 Task: Find the best route for a cross-country road trip from New York to San Francisco.
Action: Mouse moved to (189, 49)
Screenshot: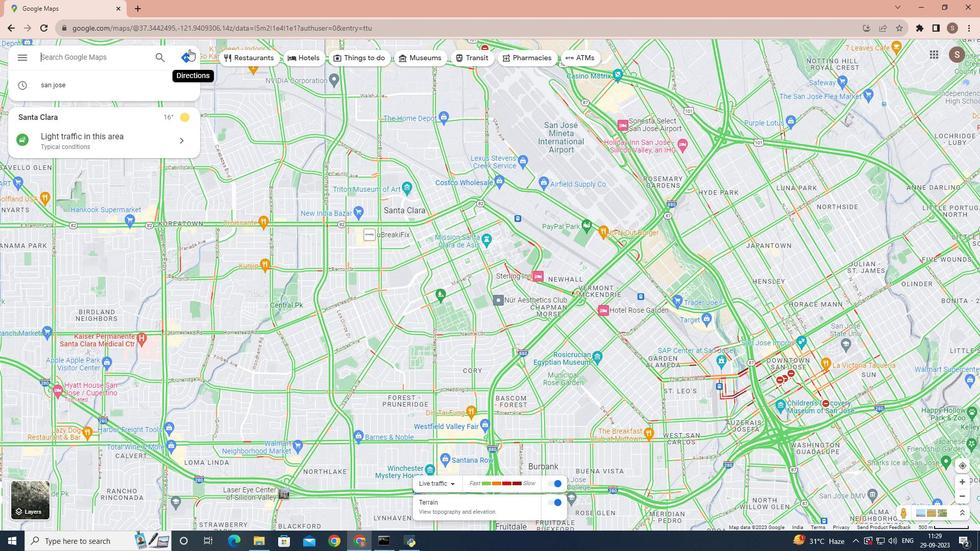 
Action: Mouse pressed left at (189, 49)
Screenshot: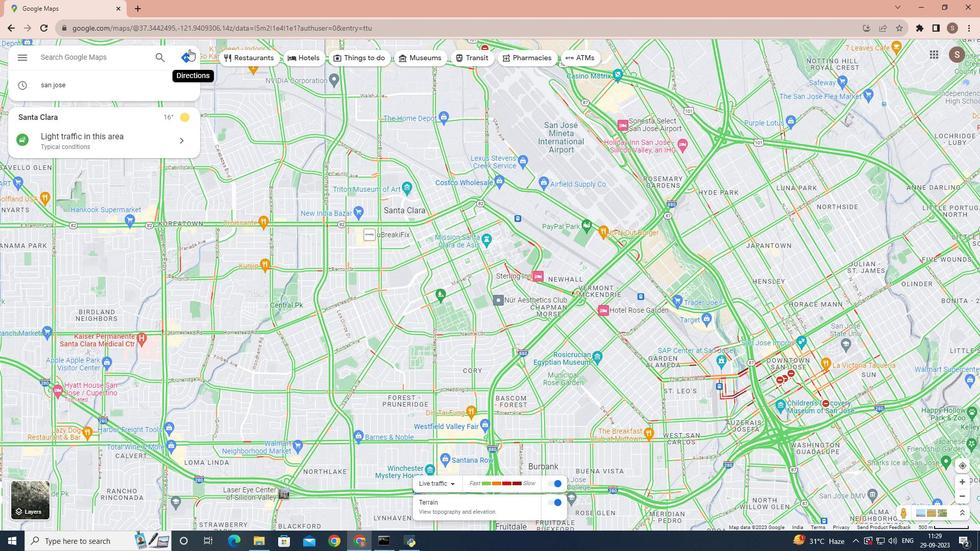 
Action: Mouse moved to (122, 82)
Screenshot: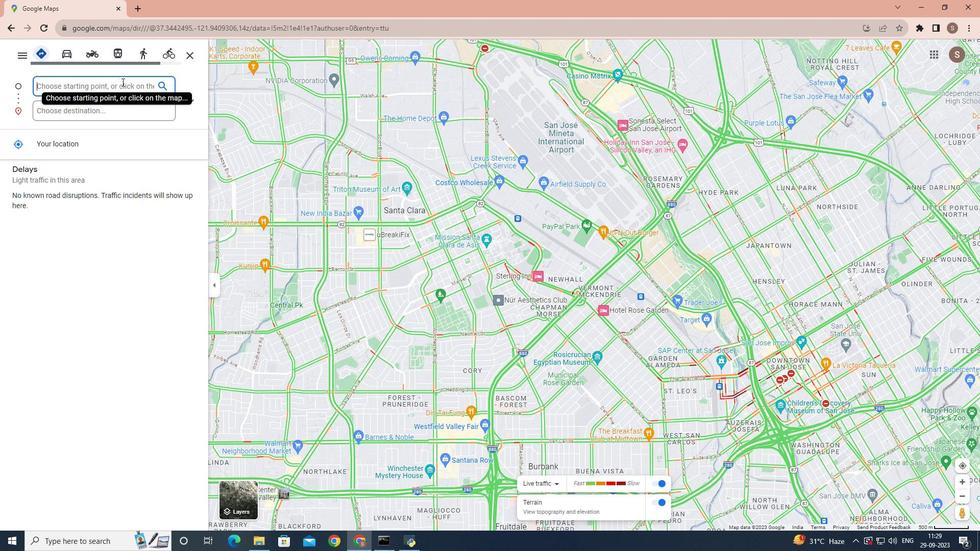 
Action: Key pressed new<Key.space>york
Screenshot: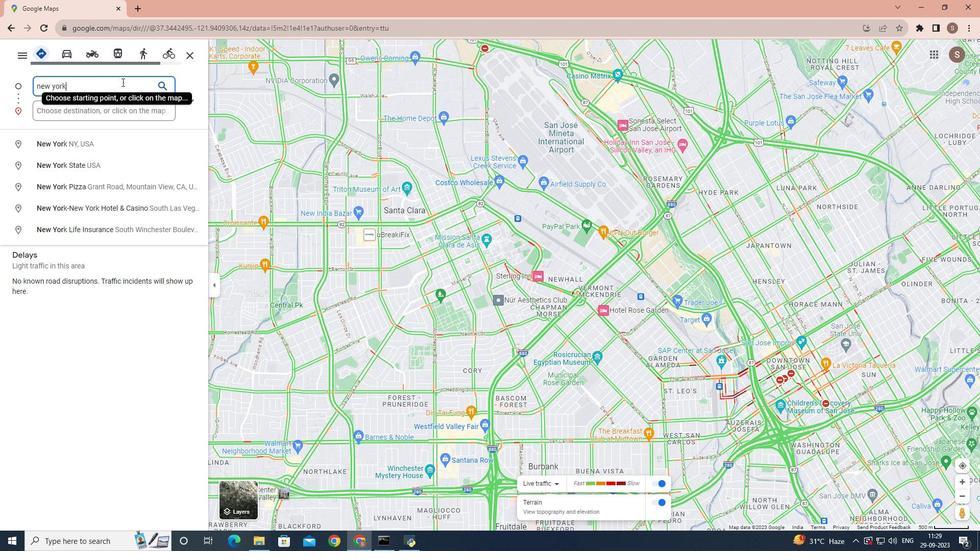
Action: Mouse moved to (87, 144)
Screenshot: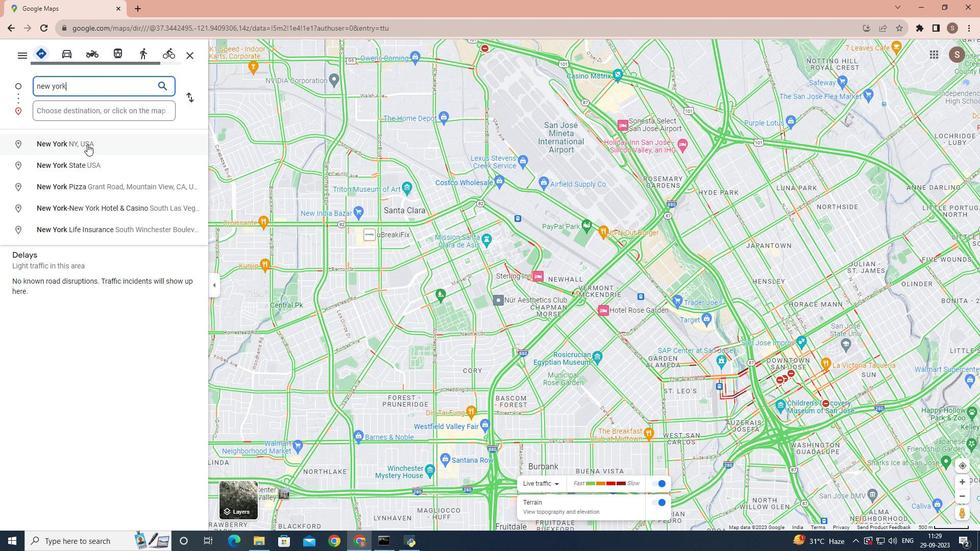 
Action: Mouse pressed left at (87, 144)
Screenshot: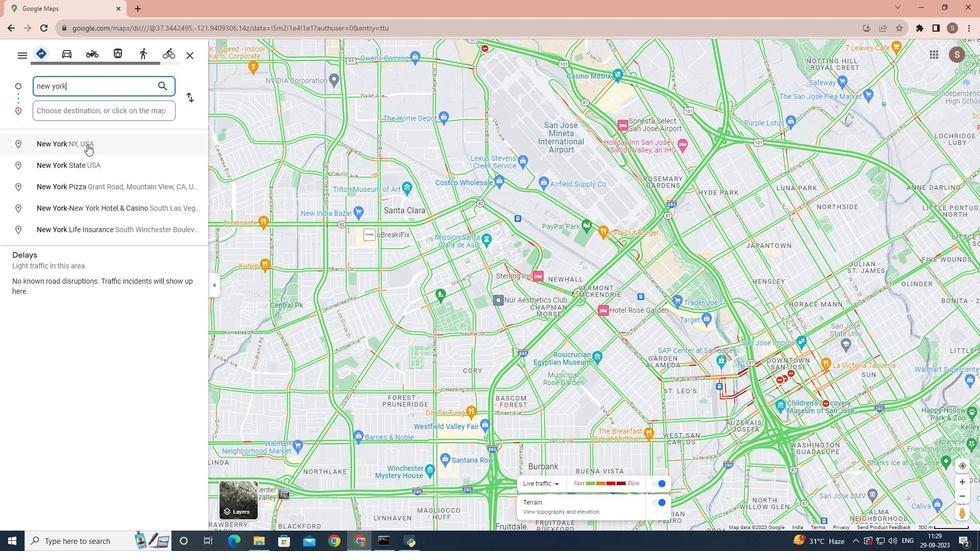 
Action: Mouse moved to (97, 110)
Screenshot: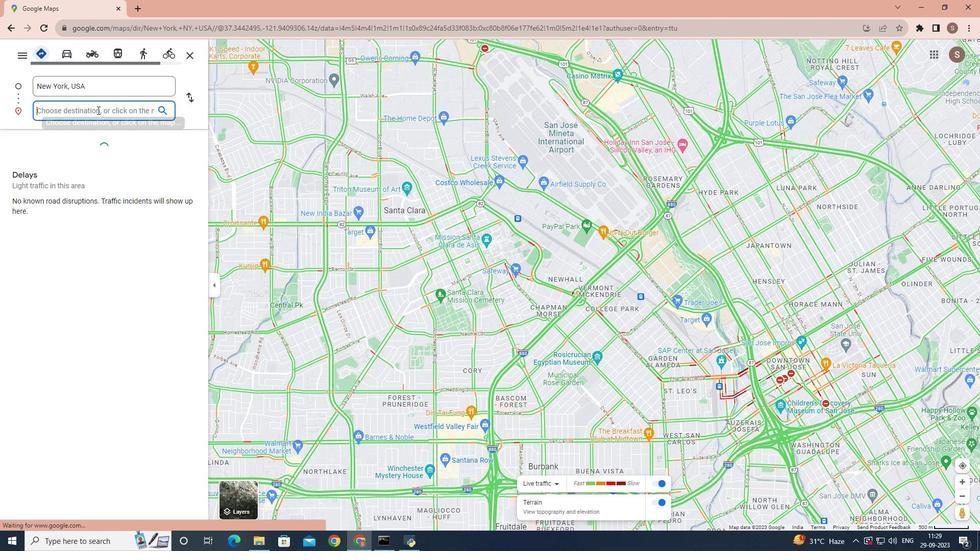 
Action: Mouse pressed left at (97, 110)
Screenshot: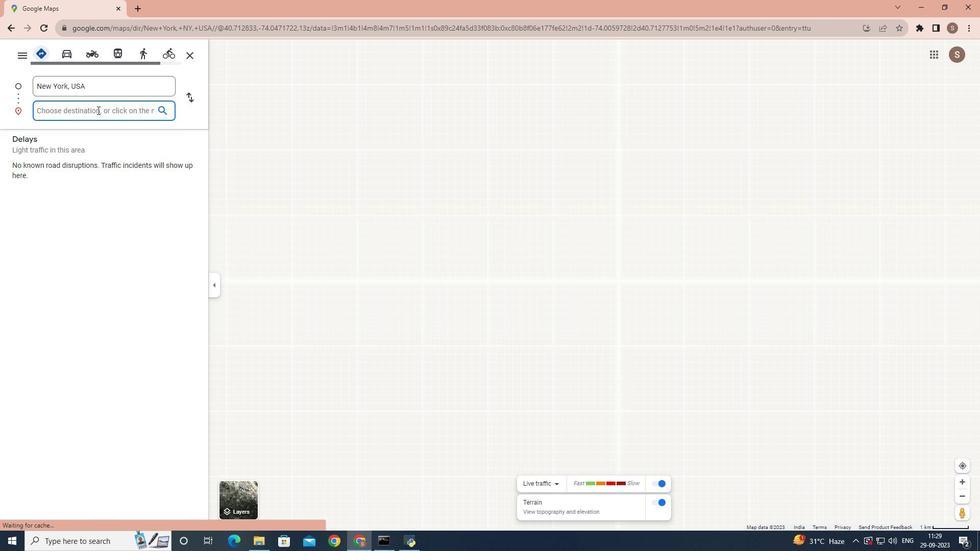 
Action: Key pressed san<Key.space>francisco
Screenshot: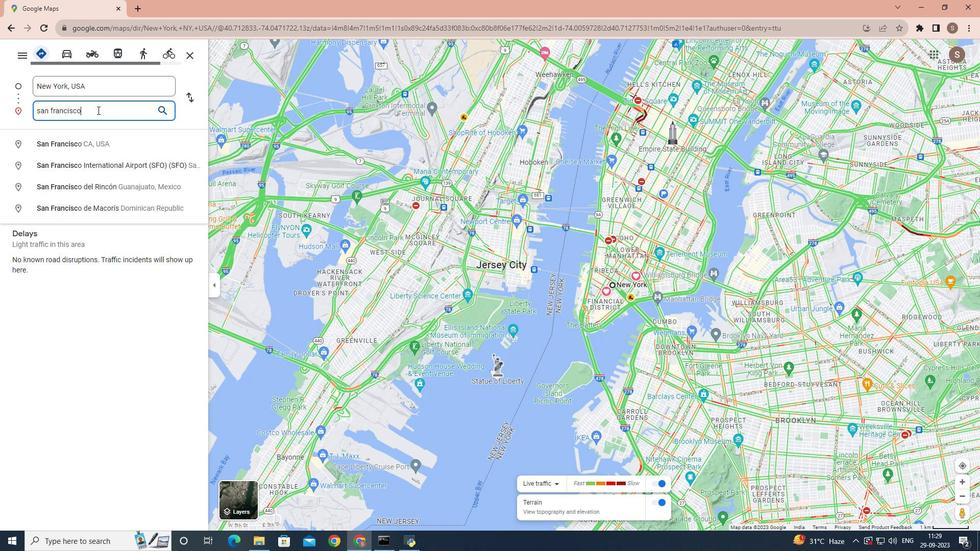 
Action: Mouse moved to (82, 141)
Screenshot: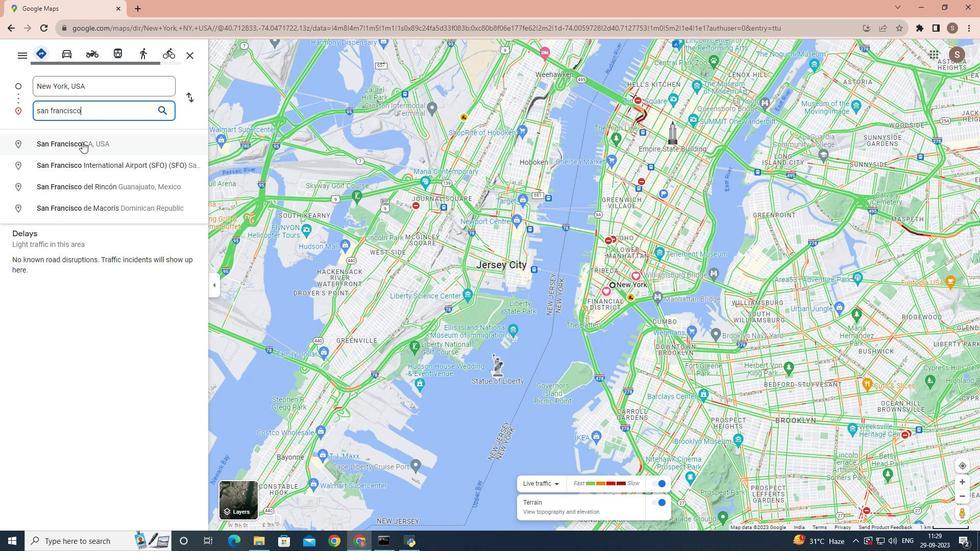 
Action: Mouse pressed left at (82, 141)
Screenshot: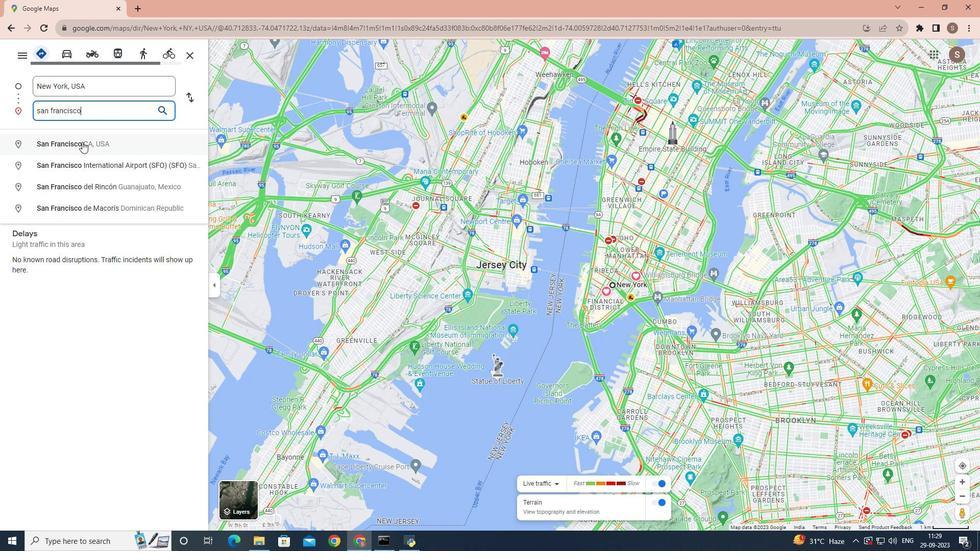 
Action: Mouse moved to (62, 51)
Screenshot: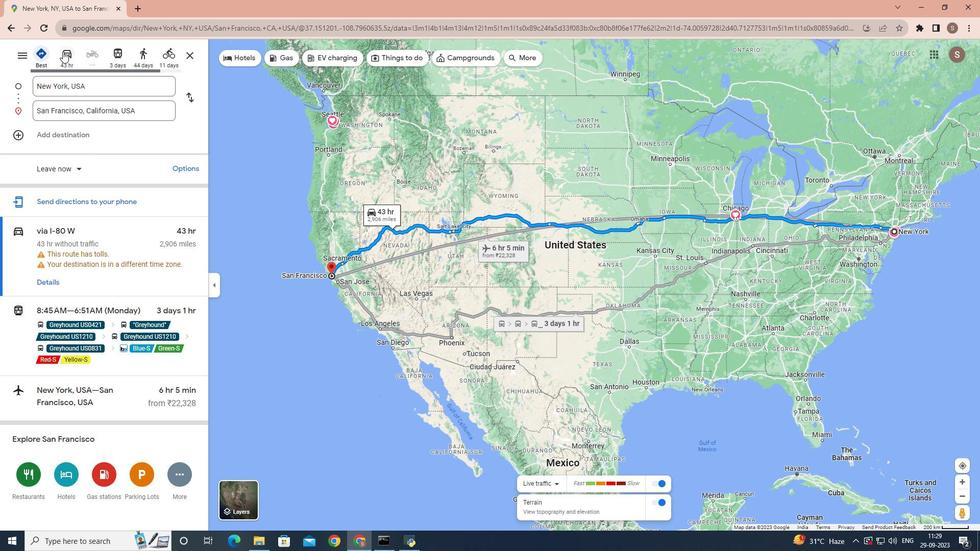
Action: Mouse pressed left at (62, 51)
Screenshot: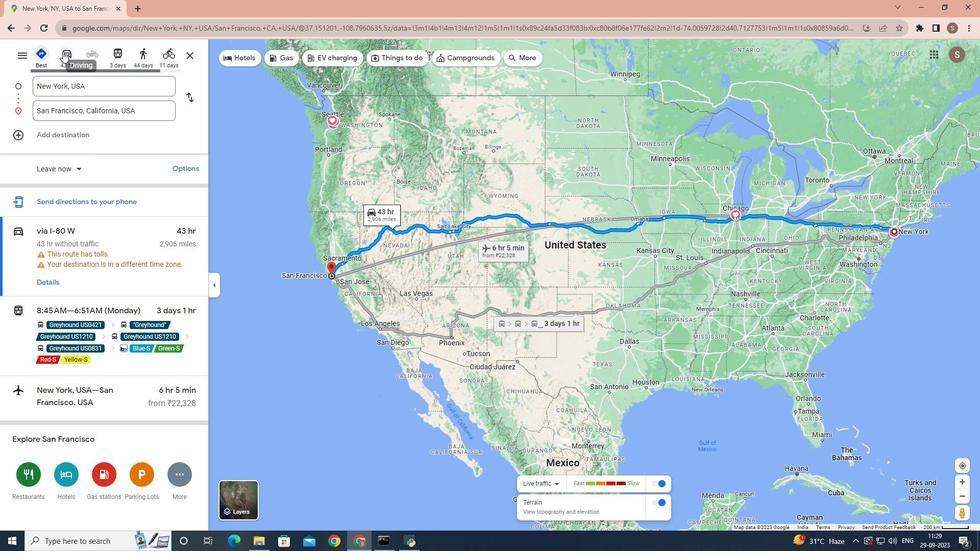 
Action: Mouse moved to (40, 278)
Screenshot: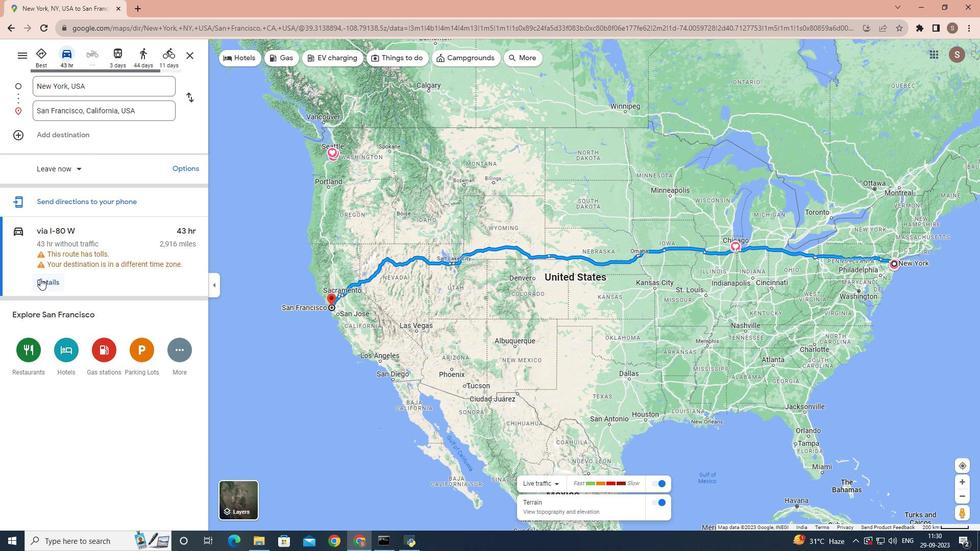 
Action: Mouse pressed left at (40, 278)
Screenshot: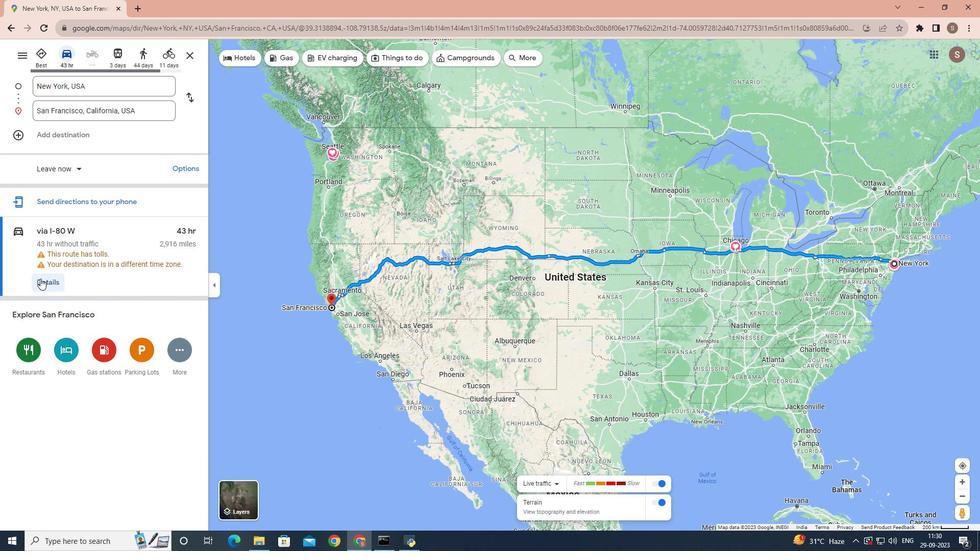 
Action: Mouse moved to (53, 291)
Screenshot: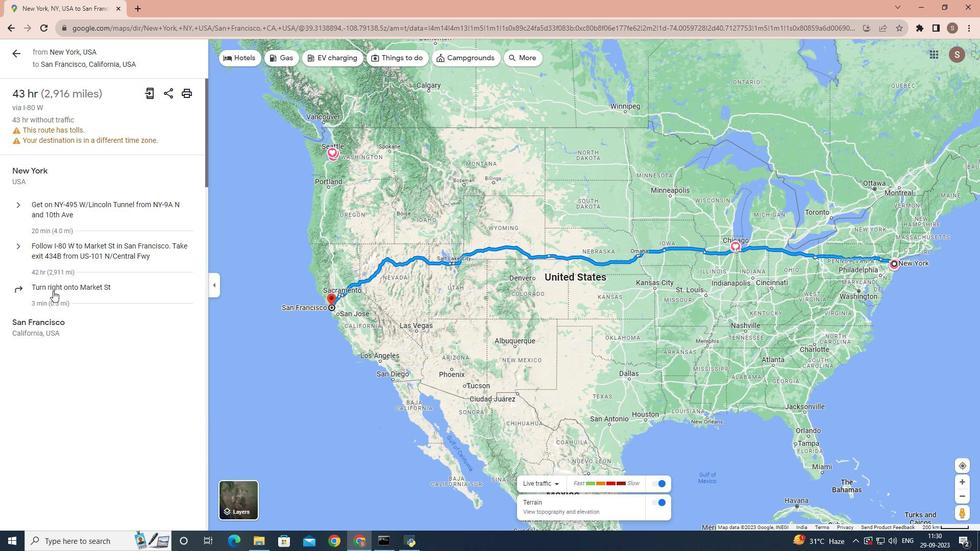 
Action: Mouse scrolled (53, 291) with delta (0, 0)
Screenshot: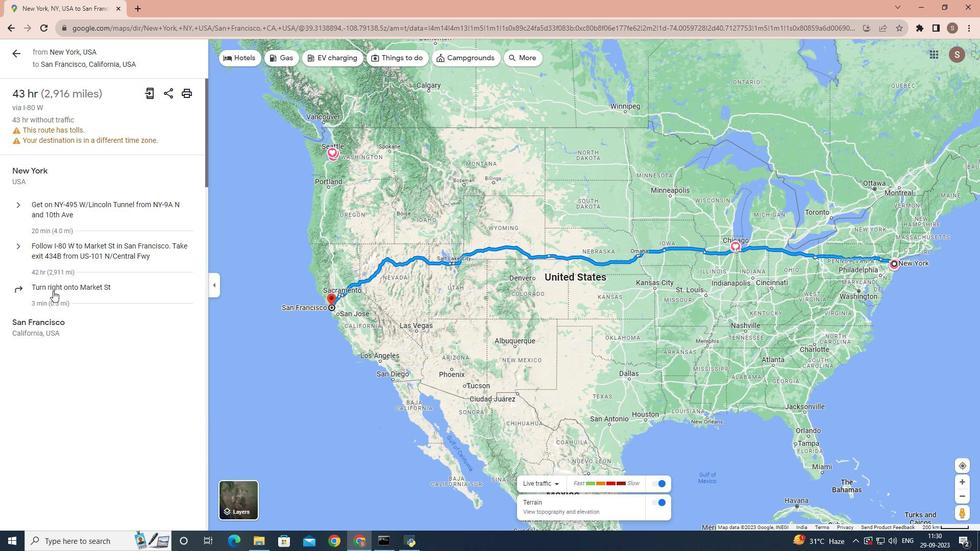 
Action: Mouse scrolled (53, 291) with delta (0, 0)
Screenshot: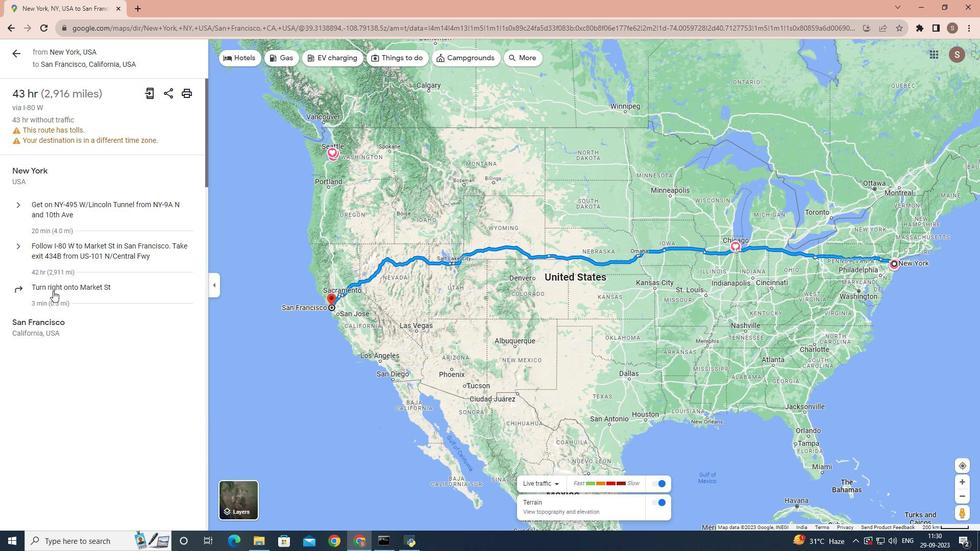
Action: Mouse scrolled (53, 291) with delta (0, 0)
Screenshot: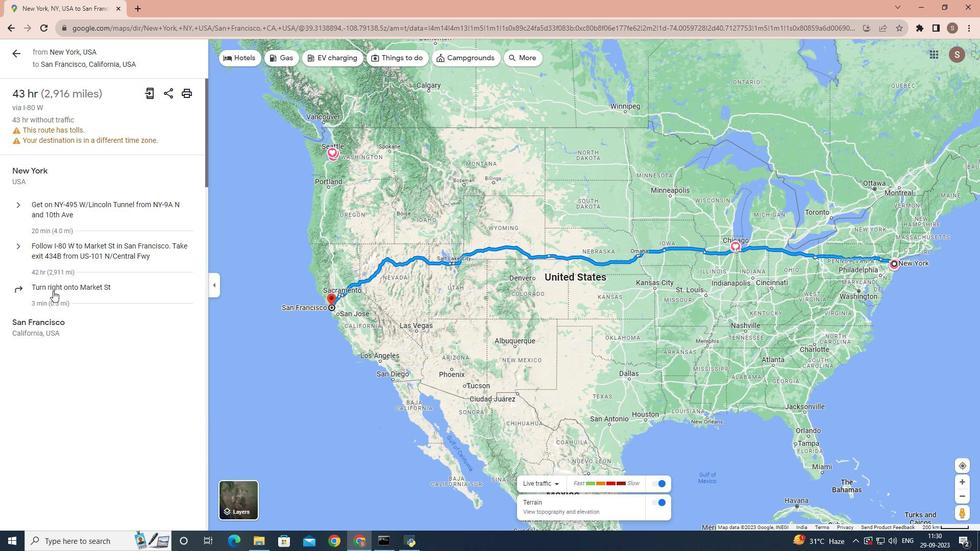 
Action: Mouse moved to (54, 282)
Screenshot: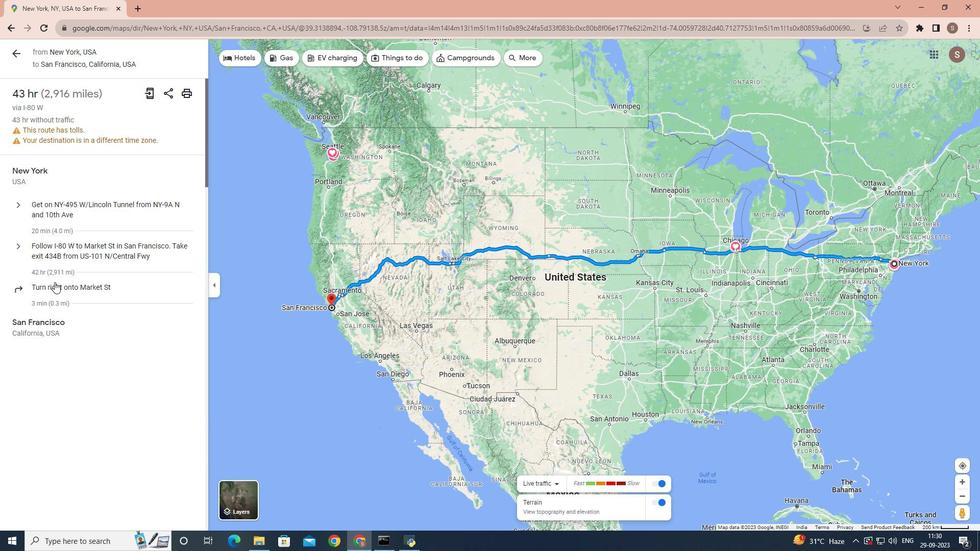 
Action: Mouse scrolled (54, 281) with delta (0, 0)
Screenshot: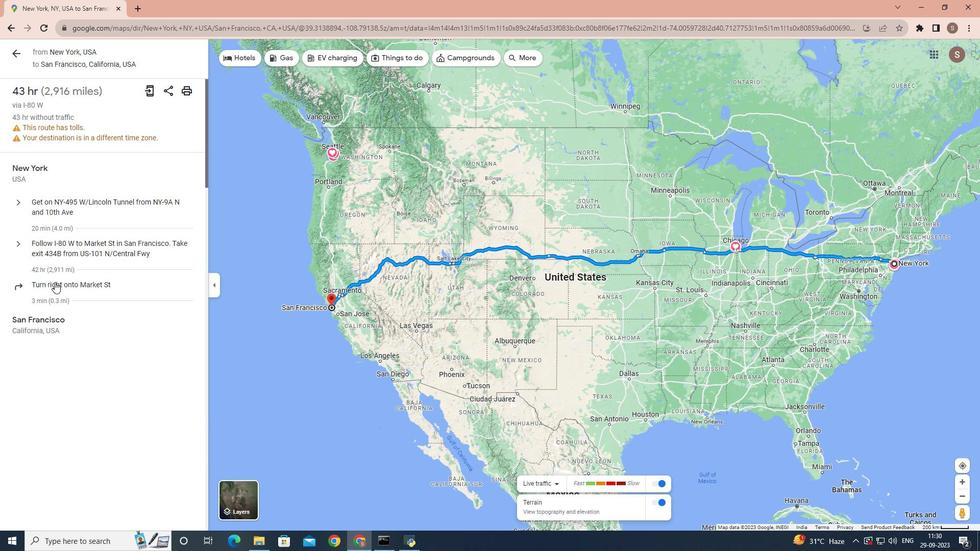 
Action: Mouse scrolled (54, 281) with delta (0, 0)
Screenshot: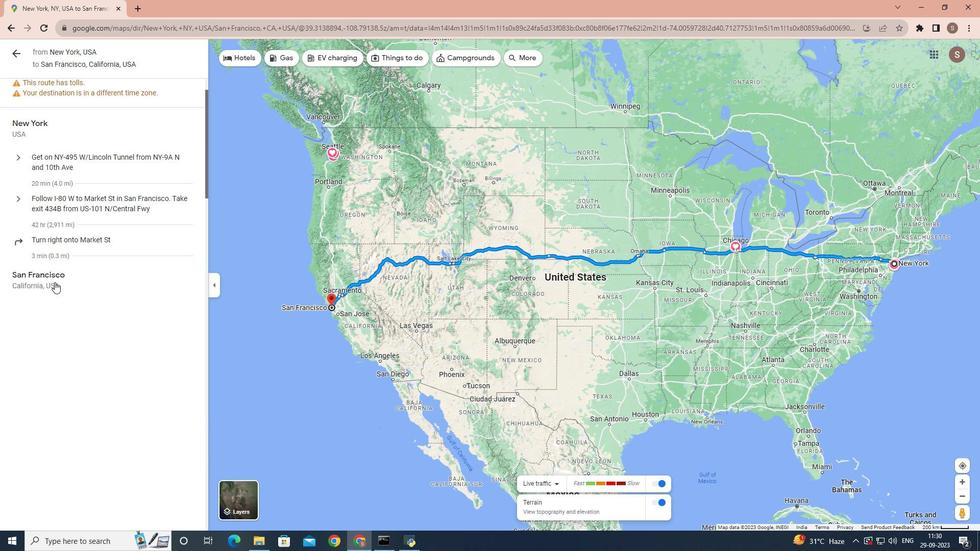 
Action: Mouse scrolled (54, 281) with delta (0, 0)
Screenshot: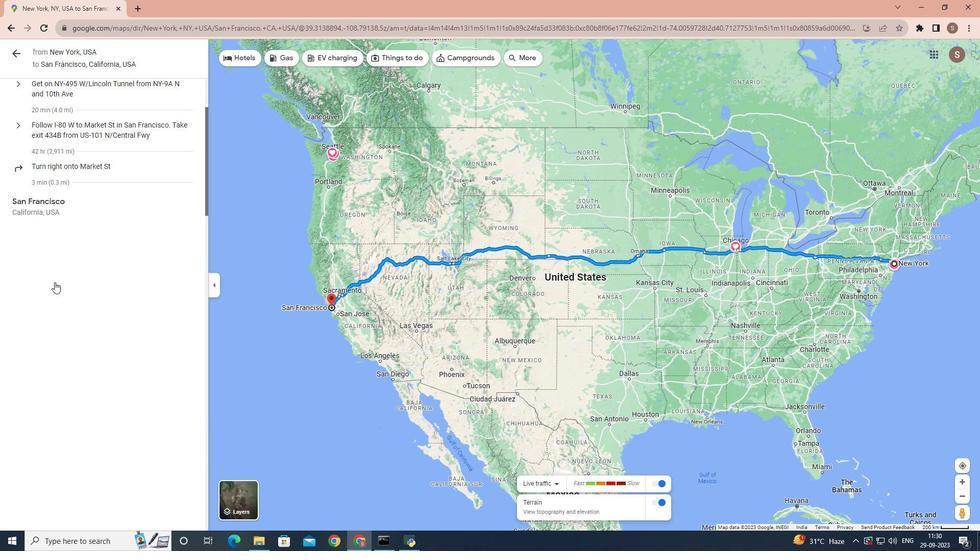 
Action: Mouse scrolled (54, 282) with delta (0, 0)
Screenshot: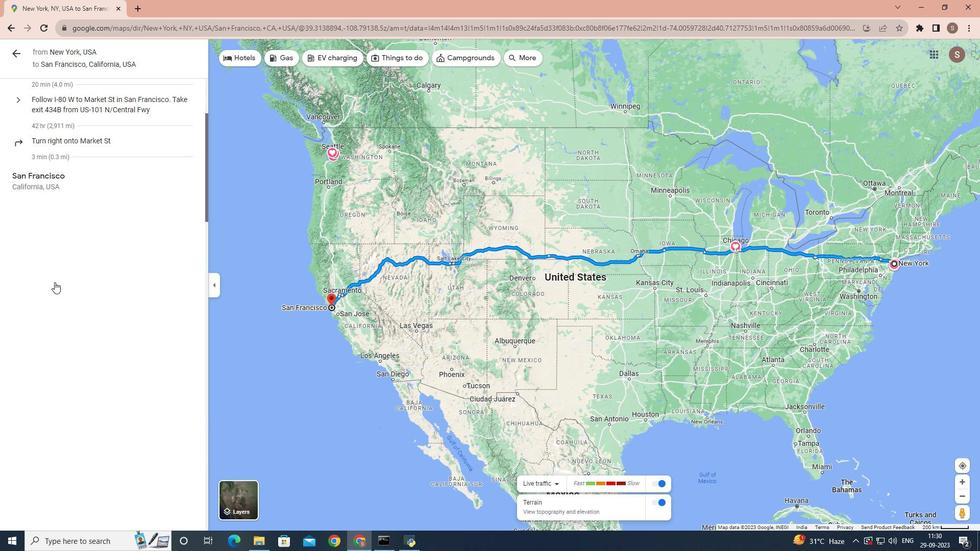 
Action: Mouse scrolled (54, 282) with delta (0, 0)
Screenshot: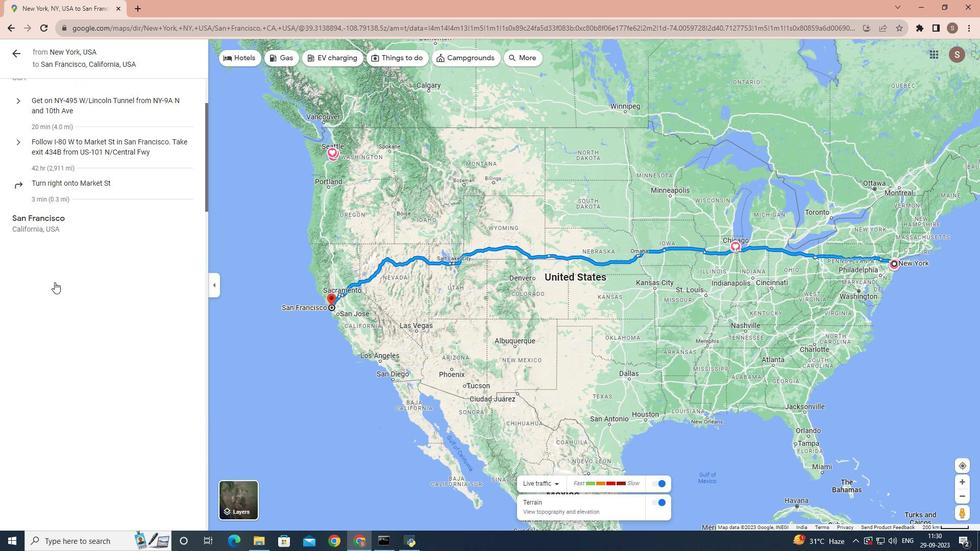 
Action: Mouse scrolled (54, 282) with delta (0, 0)
Screenshot: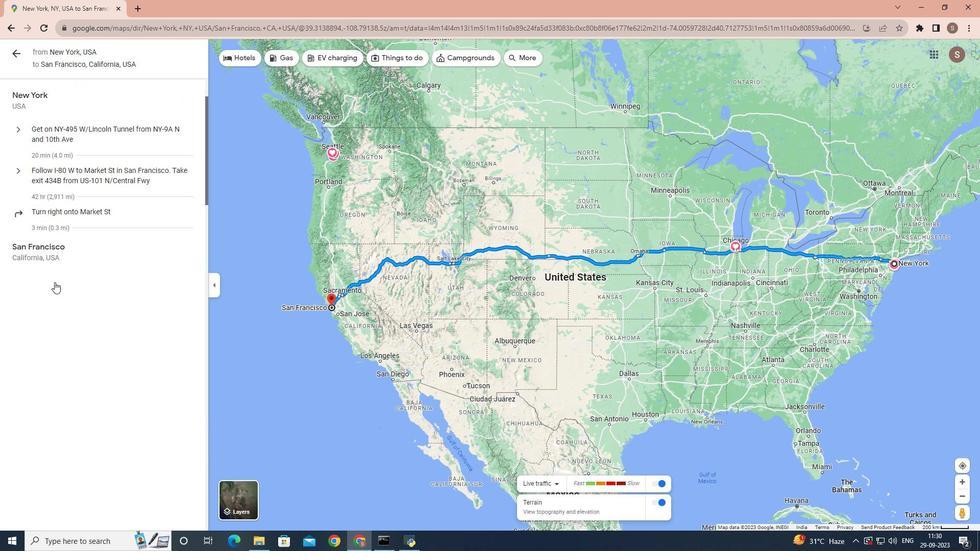 
Action: Mouse scrolled (54, 282) with delta (0, 0)
Screenshot: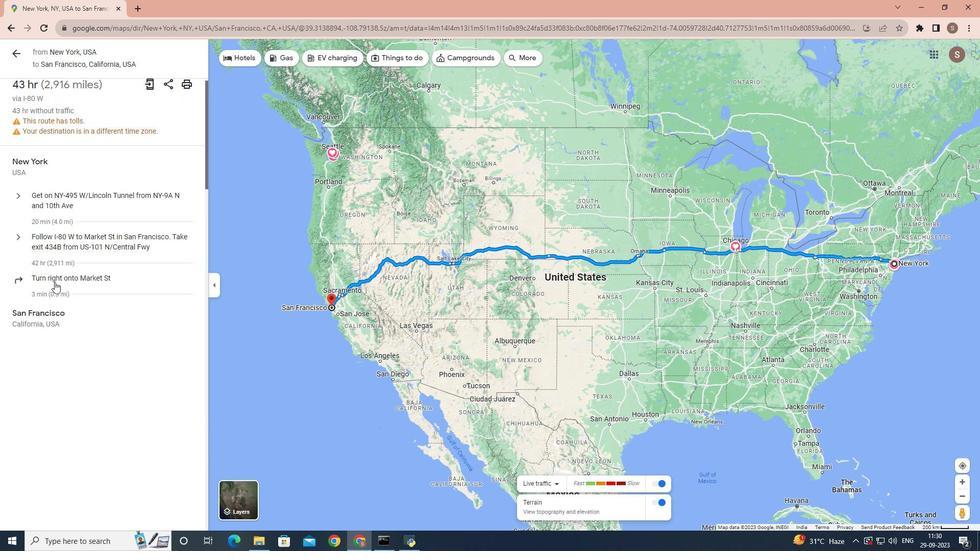 
Action: Mouse scrolled (54, 282) with delta (0, 0)
Screenshot: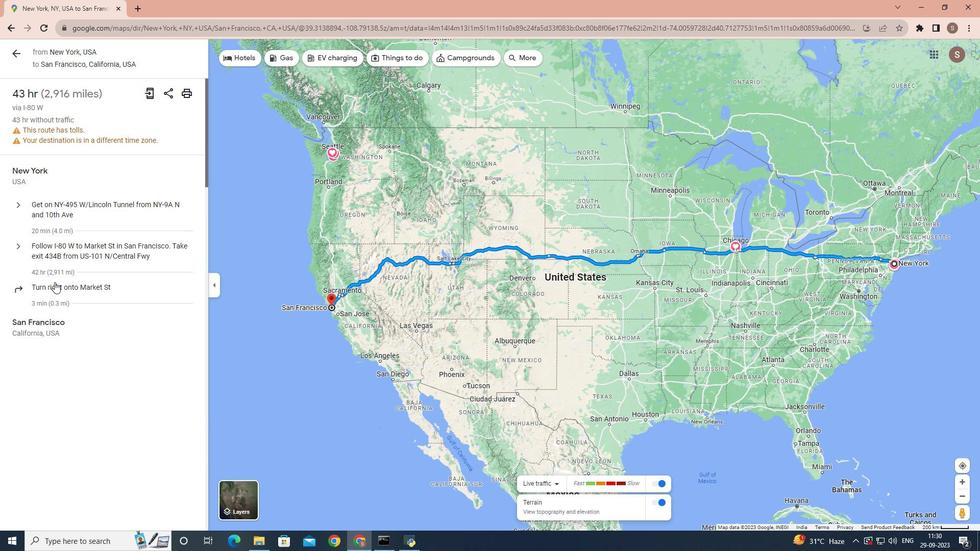 
Action: Mouse scrolled (54, 281) with delta (0, 0)
Screenshot: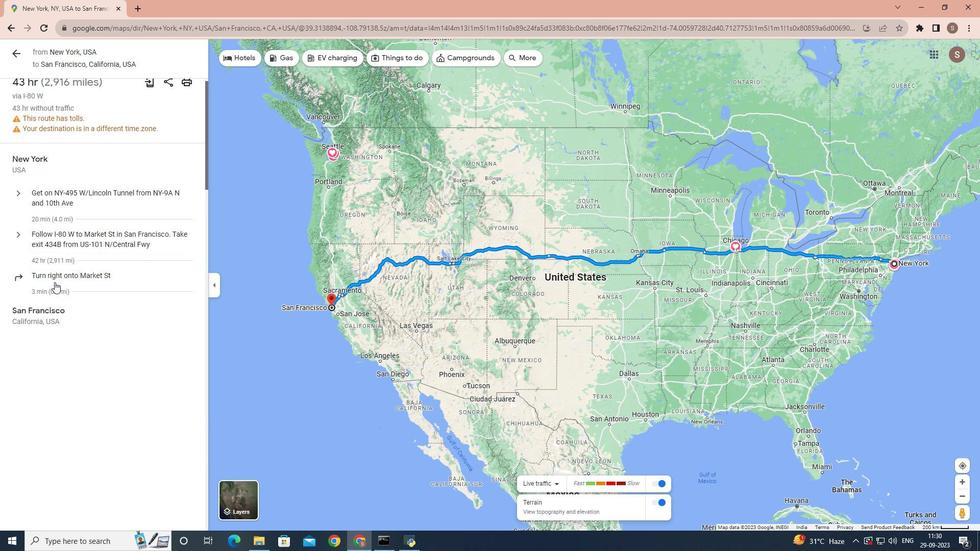 
Action: Mouse scrolled (54, 281) with delta (0, 0)
Screenshot: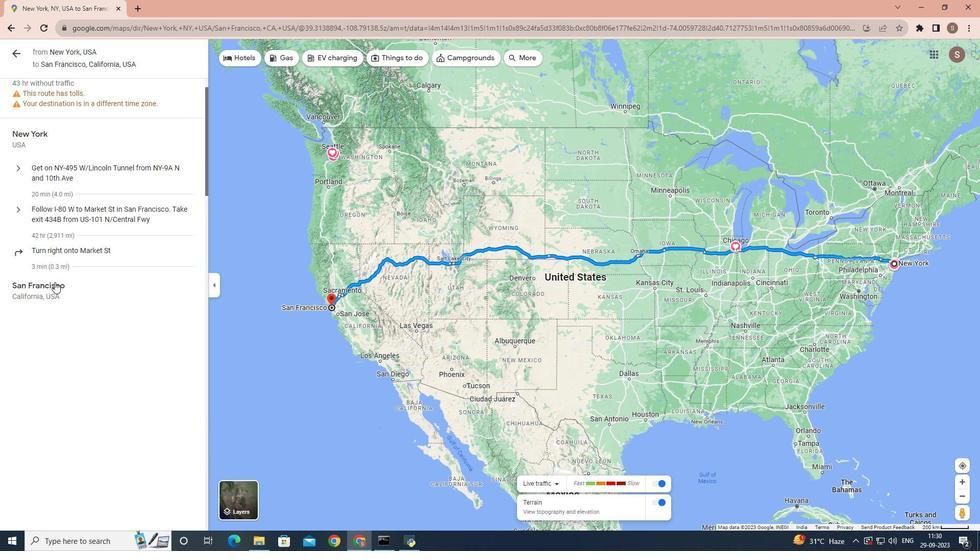 
Action: Mouse scrolled (54, 281) with delta (0, 0)
Screenshot: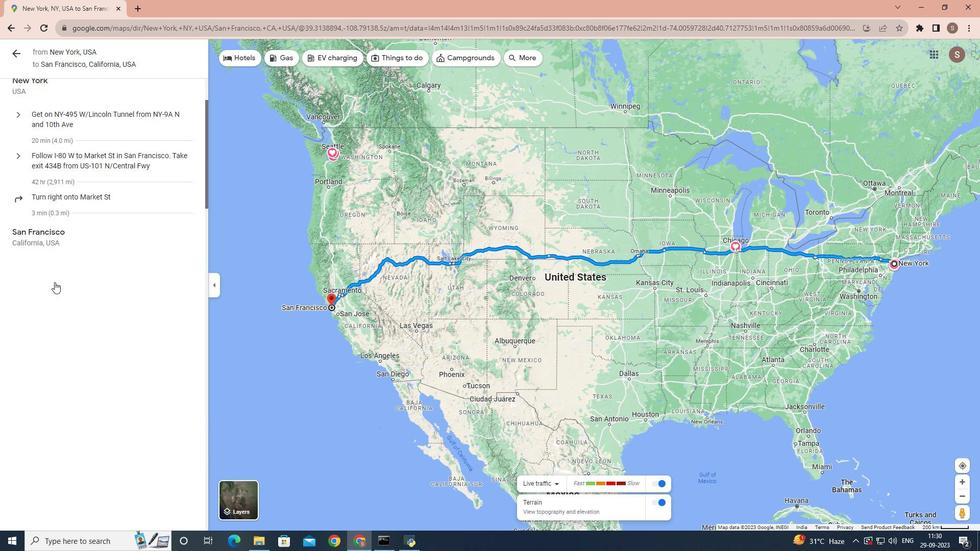 
Action: Mouse scrolled (54, 281) with delta (0, 0)
Screenshot: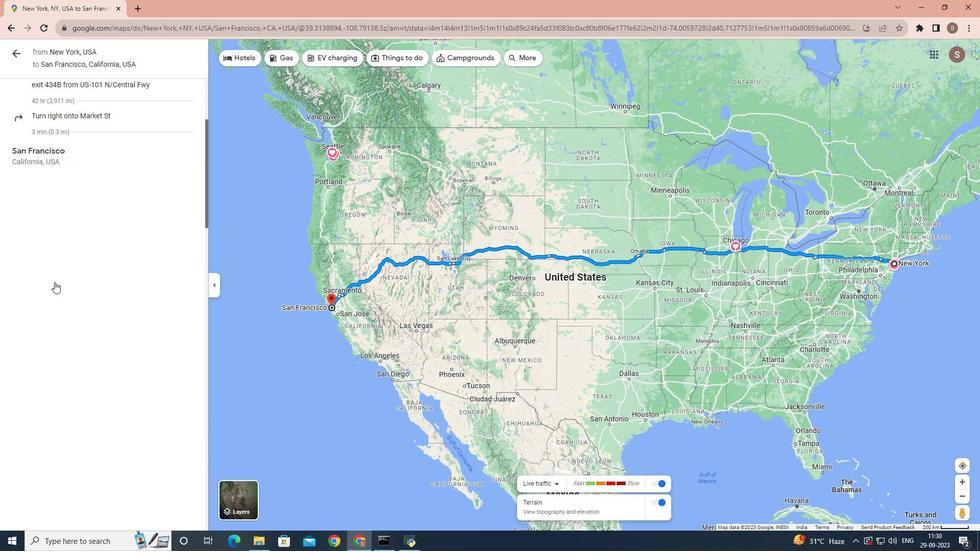 
Action: Mouse scrolled (54, 281) with delta (0, 0)
Screenshot: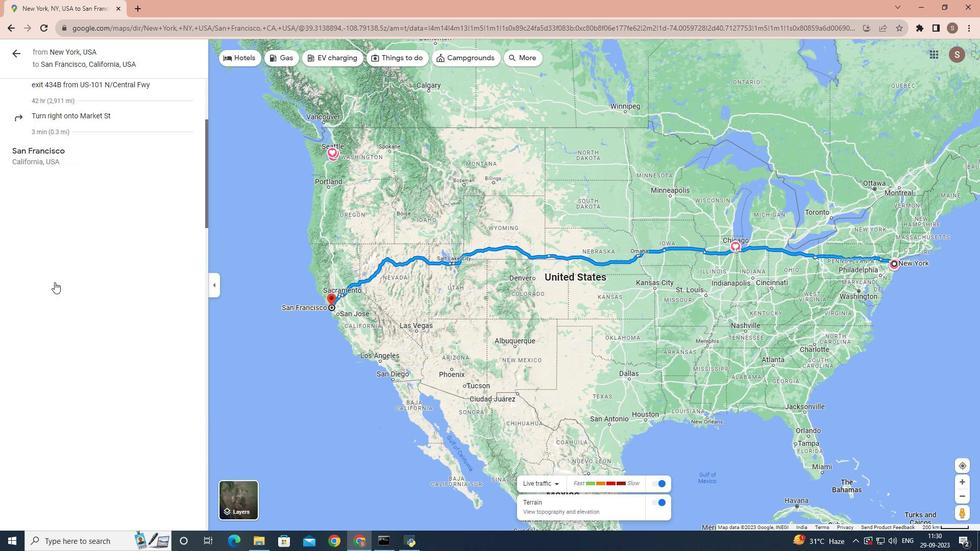 
Action: Mouse scrolled (54, 281) with delta (0, 0)
Screenshot: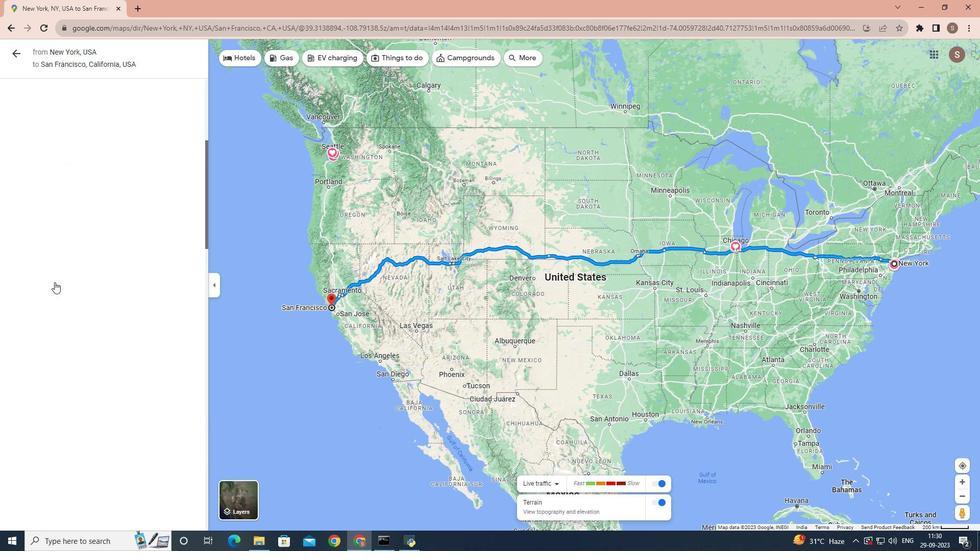 
Action: Mouse scrolled (54, 281) with delta (0, 0)
Screenshot: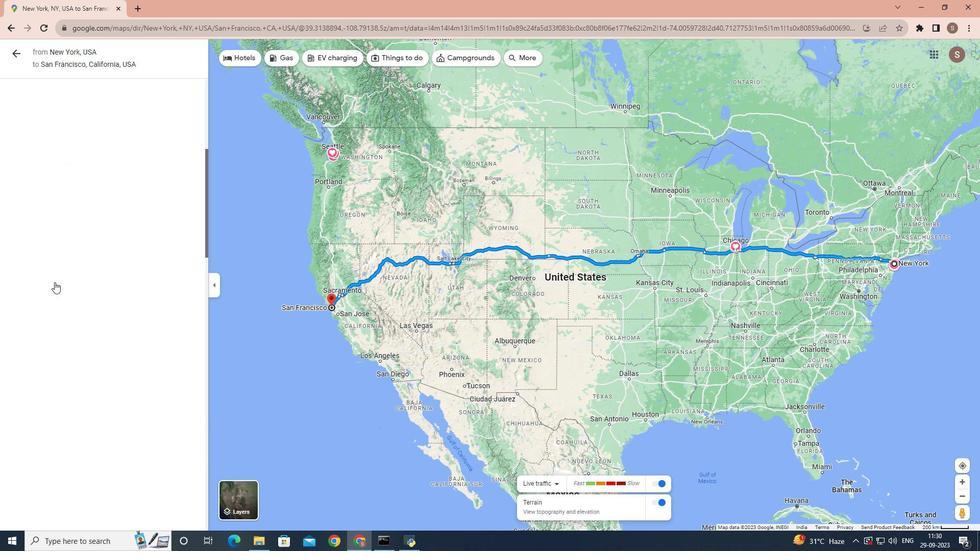 
Action: Mouse scrolled (54, 282) with delta (0, 0)
Screenshot: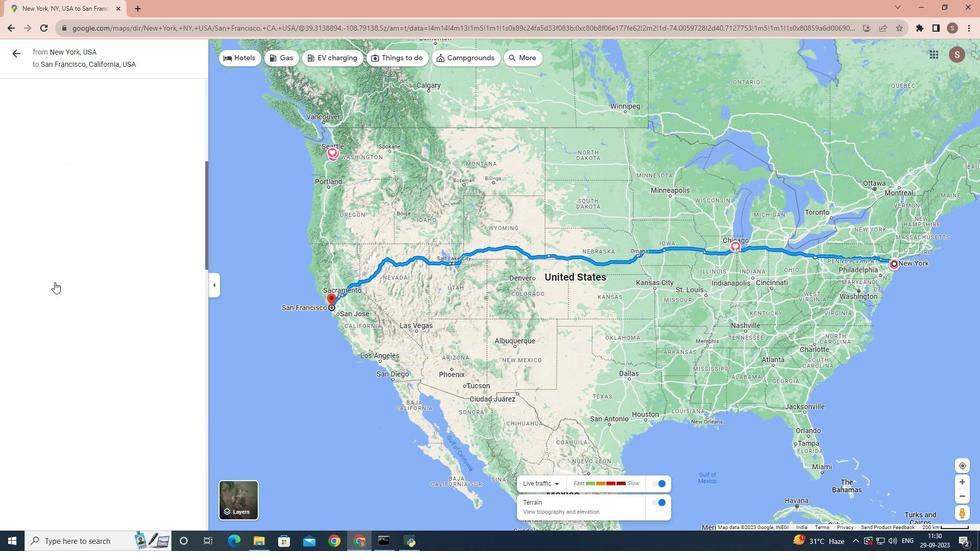 
Action: Mouse scrolled (54, 282) with delta (0, 0)
Screenshot: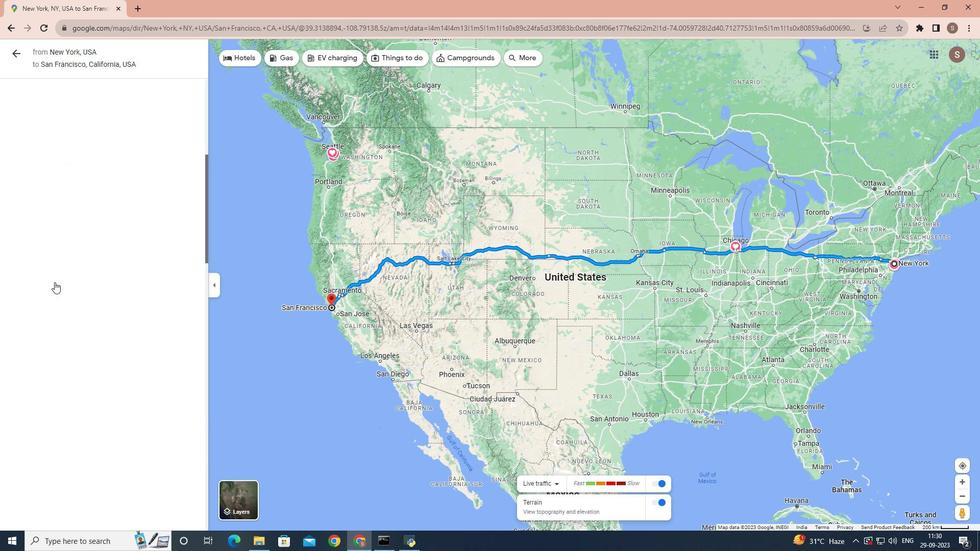 
Action: Mouse scrolled (54, 282) with delta (0, 0)
Screenshot: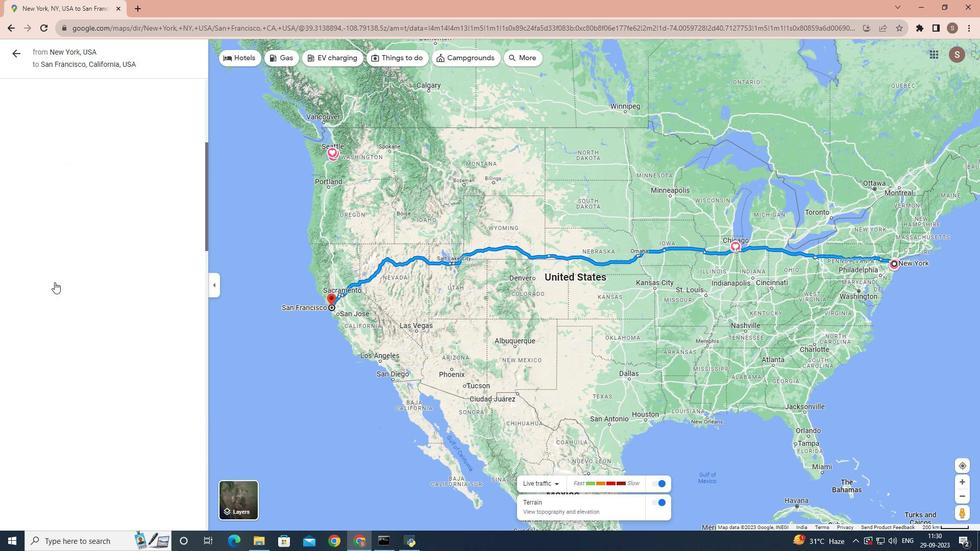 
Action: Mouse scrolled (54, 282) with delta (0, 0)
Screenshot: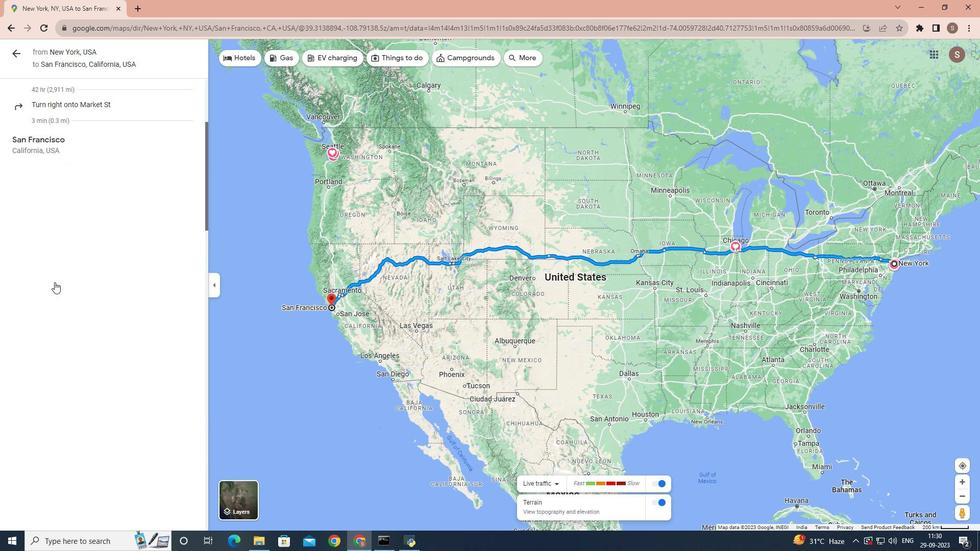 
Action: Mouse scrolled (54, 282) with delta (0, 0)
Screenshot: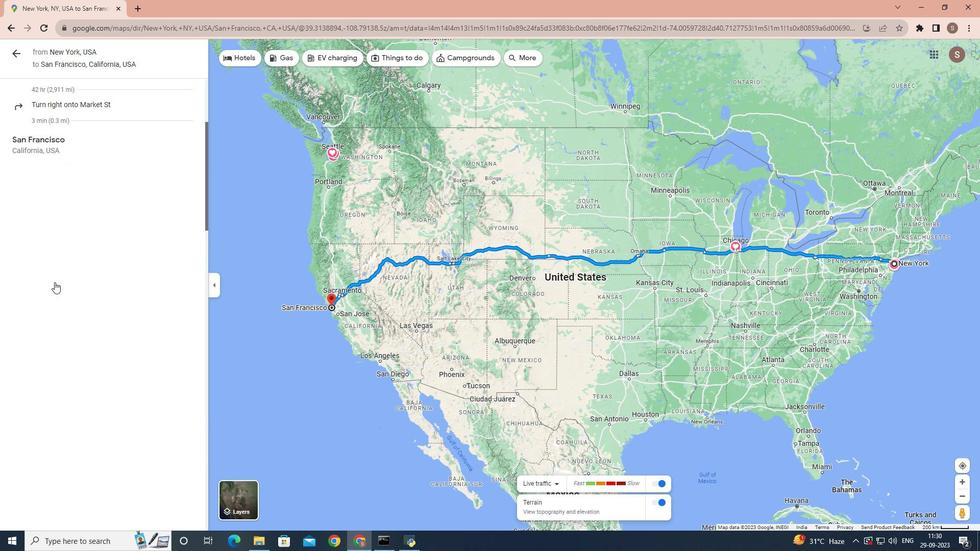 
Action: Mouse scrolled (54, 282) with delta (0, 0)
Screenshot: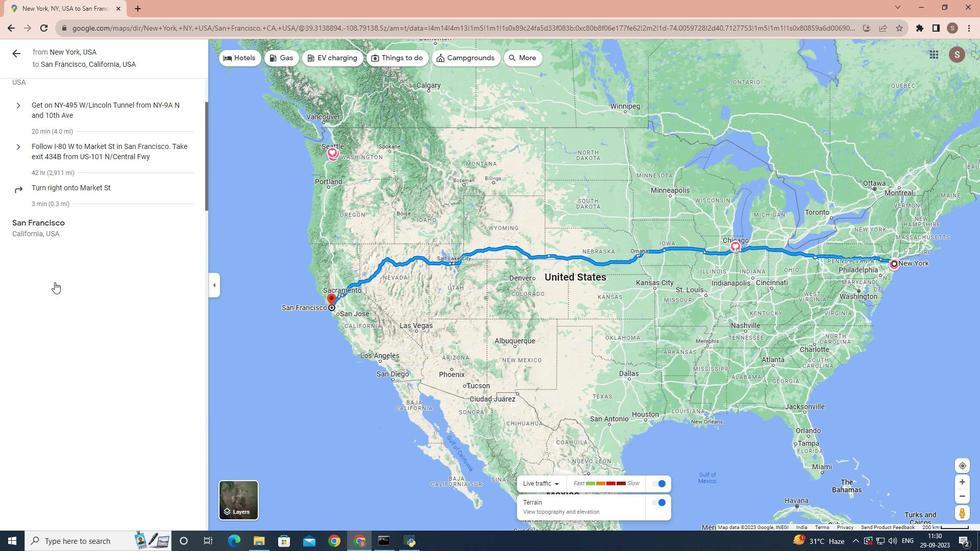 
Action: Mouse scrolled (54, 282) with delta (0, 0)
Screenshot: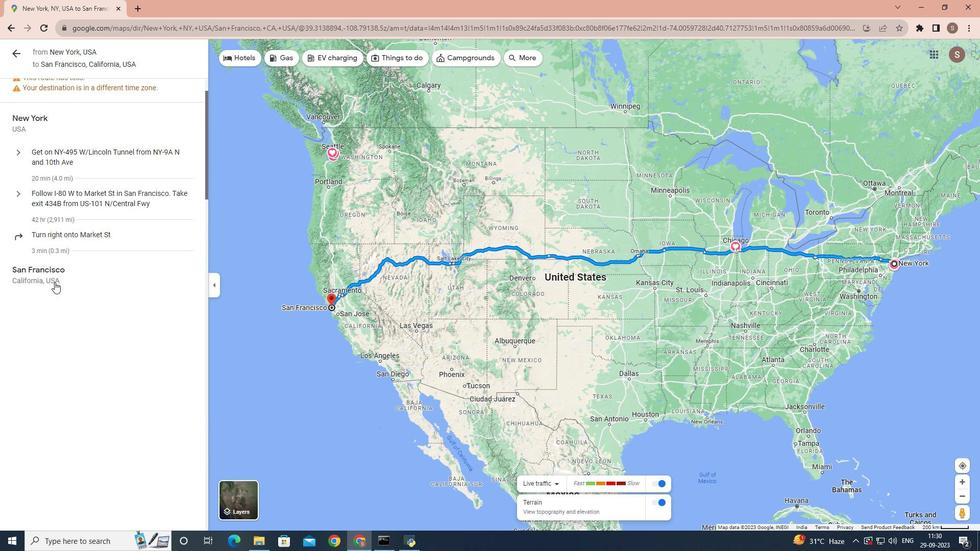 
Action: Mouse moved to (15, 52)
Screenshot: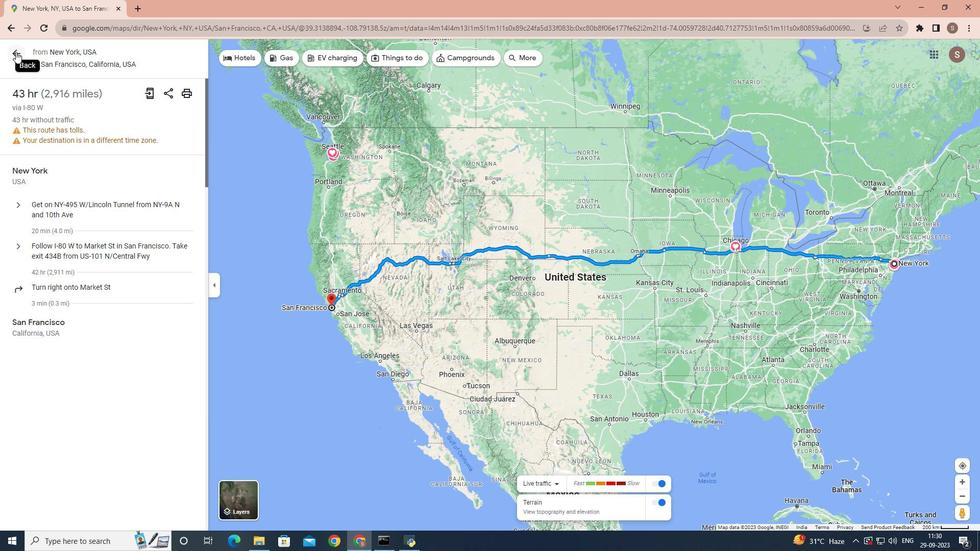 
Action: Mouse pressed left at (15, 52)
Screenshot: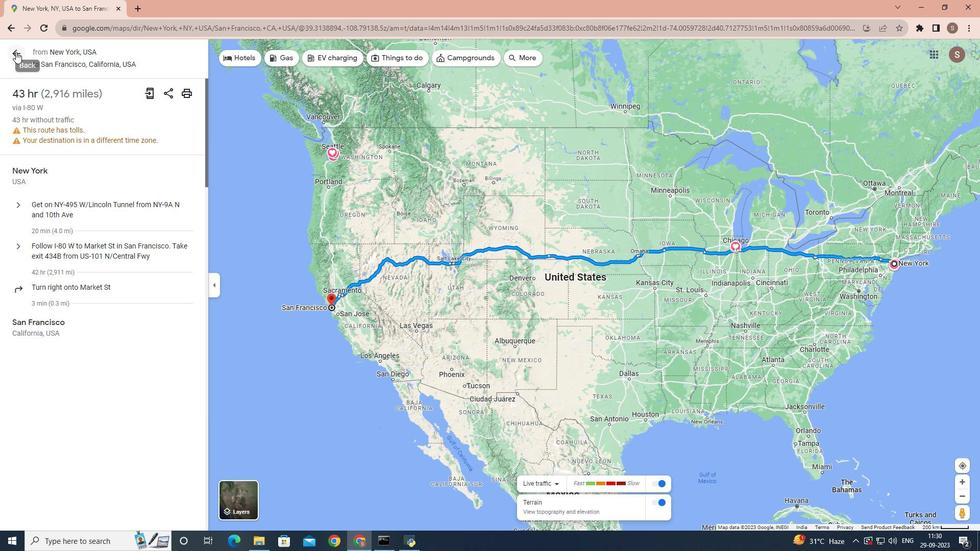 
Action: Mouse moved to (58, 168)
Screenshot: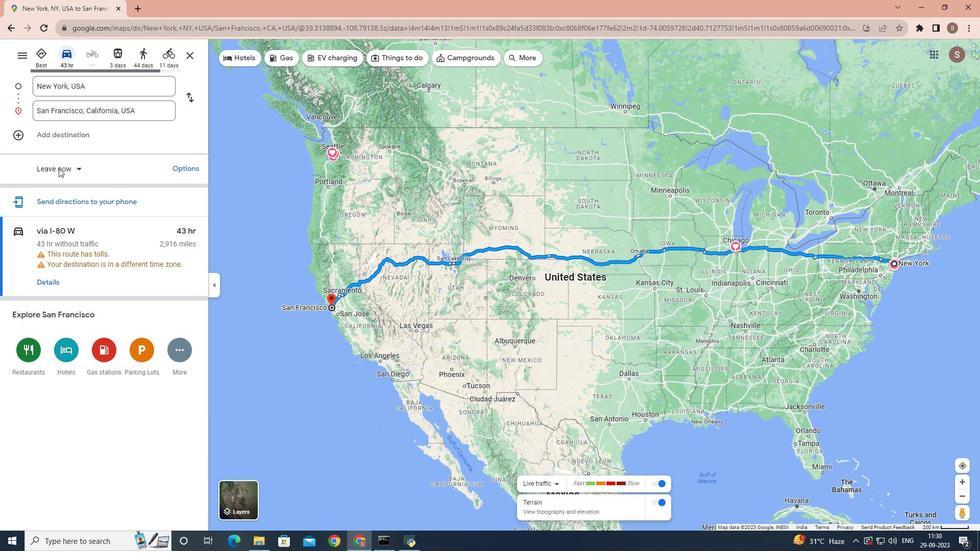 
Action: Mouse scrolled (58, 169) with delta (0, 0)
Screenshot: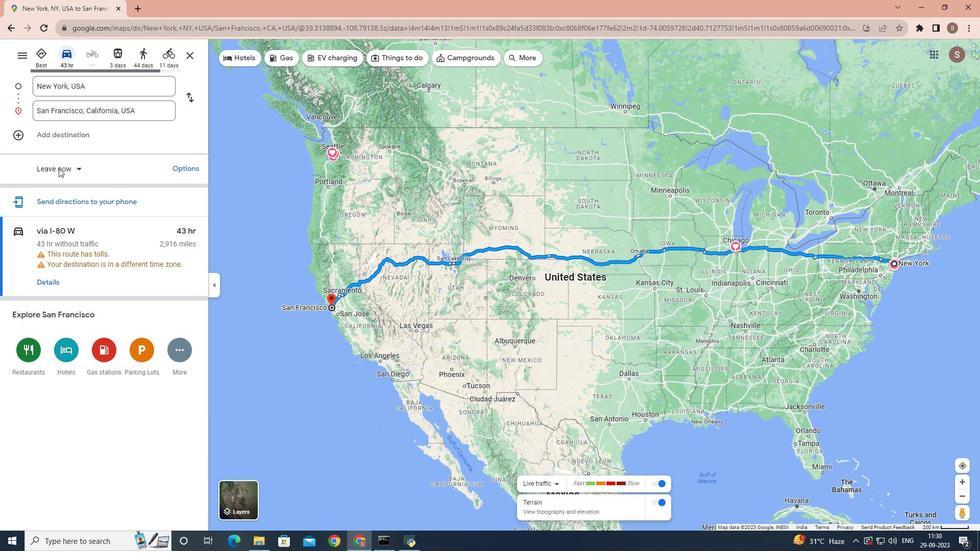
Action: Mouse scrolled (58, 169) with delta (0, 0)
Screenshot: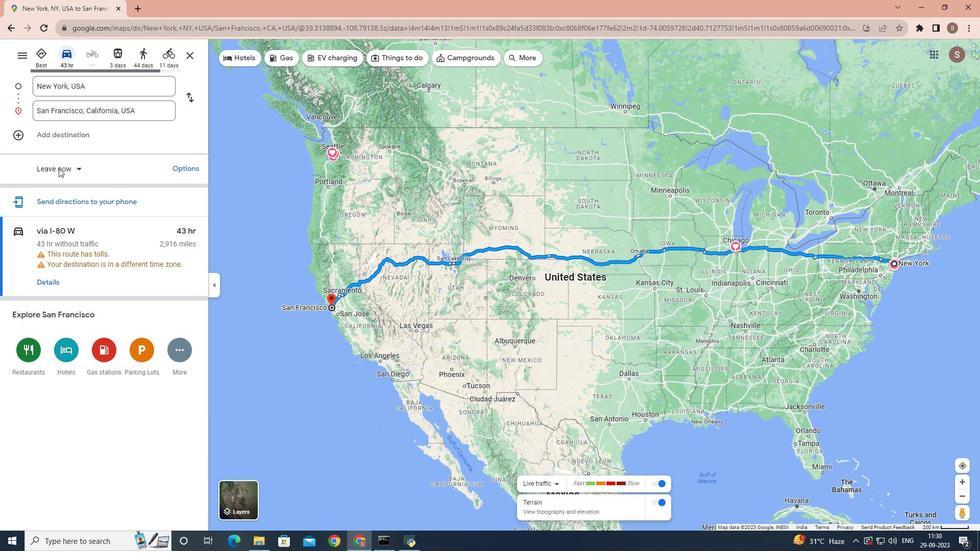 
Action: Mouse scrolled (58, 169) with delta (0, 0)
Screenshot: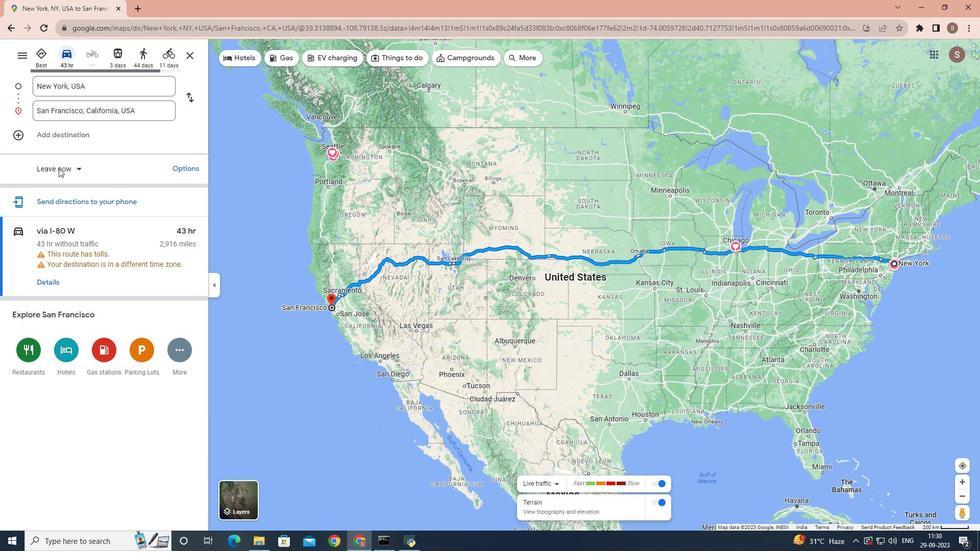 
Action: Mouse scrolled (58, 168) with delta (0, 0)
Screenshot: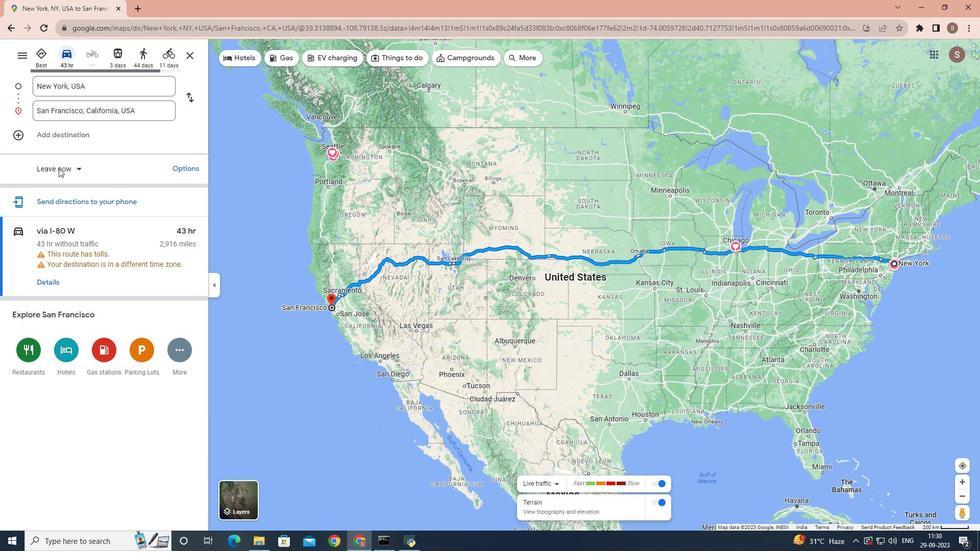
Action: Mouse scrolled (58, 168) with delta (0, 0)
Screenshot: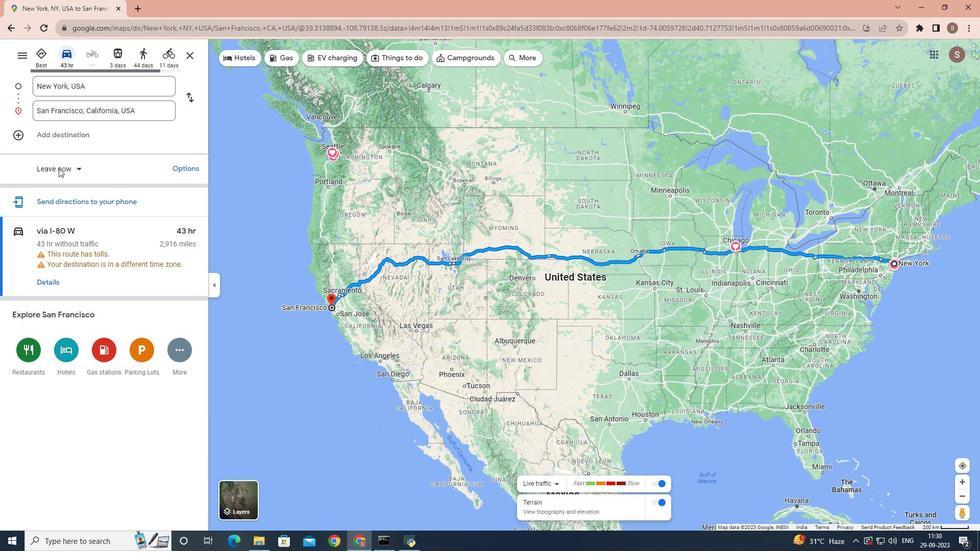 
Action: Mouse moved to (132, 203)
Screenshot: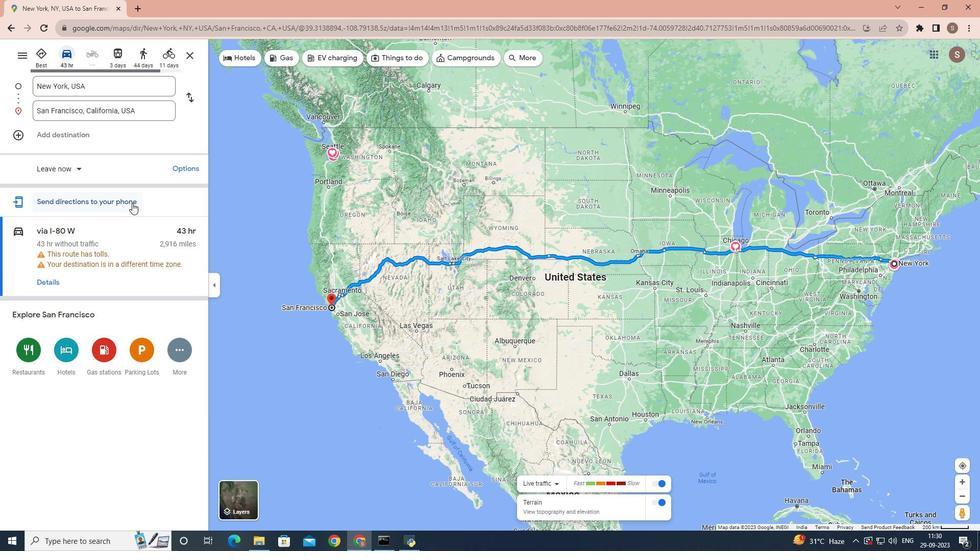 
